 Task: Force subtitle position to 2 px.
Action: Mouse moved to (99, 11)
Screenshot: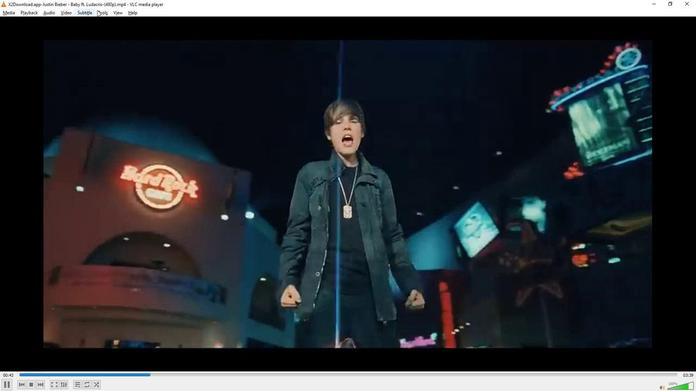 
Action: Mouse pressed left at (99, 11)
Screenshot: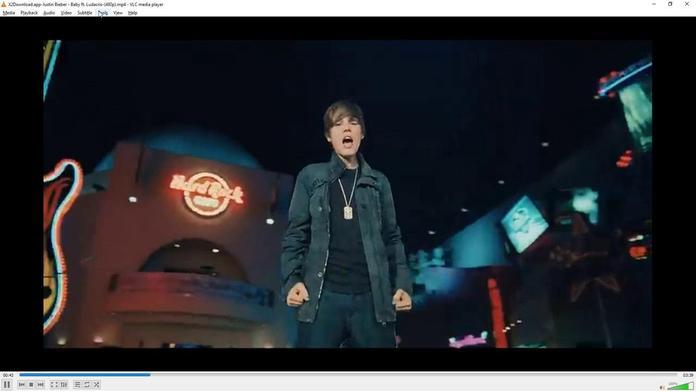 
Action: Mouse moved to (124, 99)
Screenshot: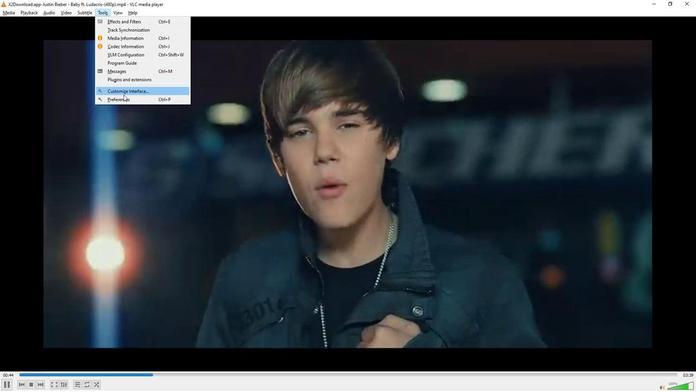
Action: Mouse pressed left at (124, 99)
Screenshot: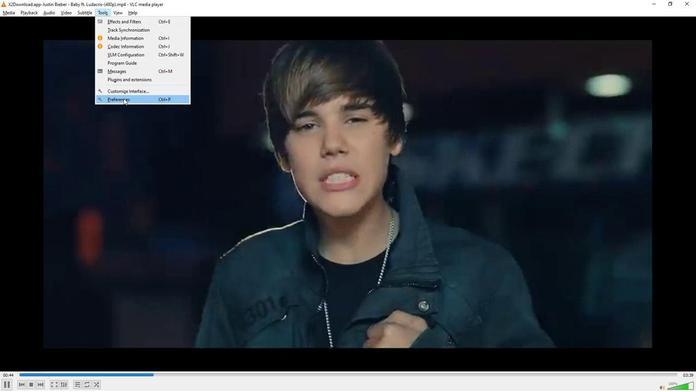 
Action: Mouse moved to (152, 102)
Screenshot: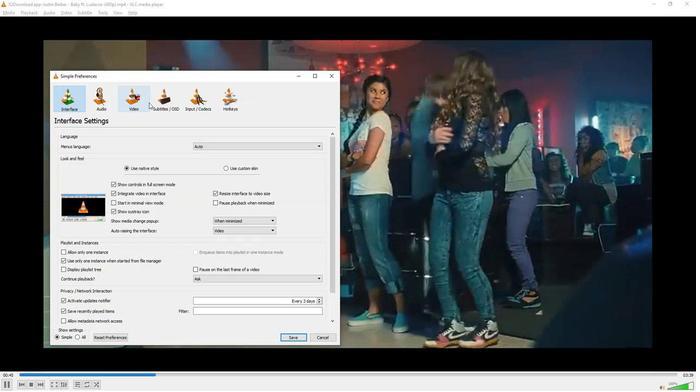 
Action: Mouse pressed left at (152, 102)
Screenshot: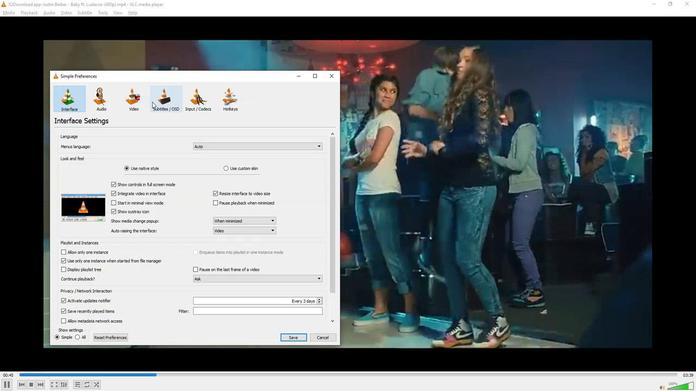 
Action: Mouse moved to (268, 258)
Screenshot: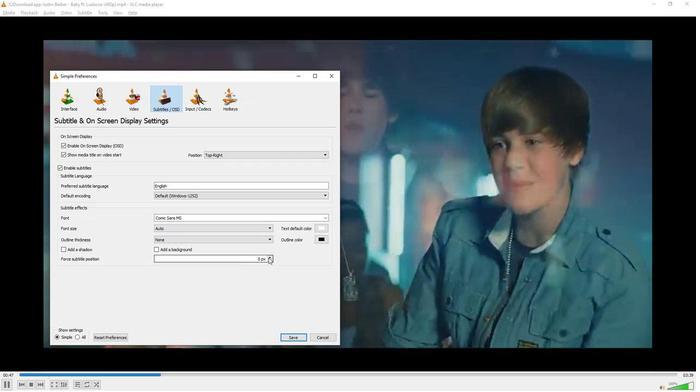 
Action: Mouse pressed left at (268, 258)
Screenshot: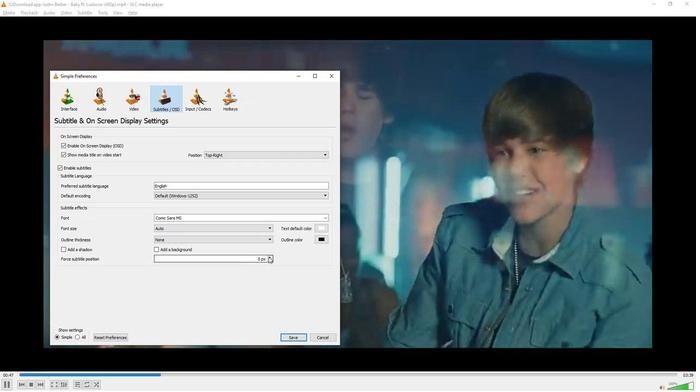 
Action: Mouse pressed left at (268, 258)
Screenshot: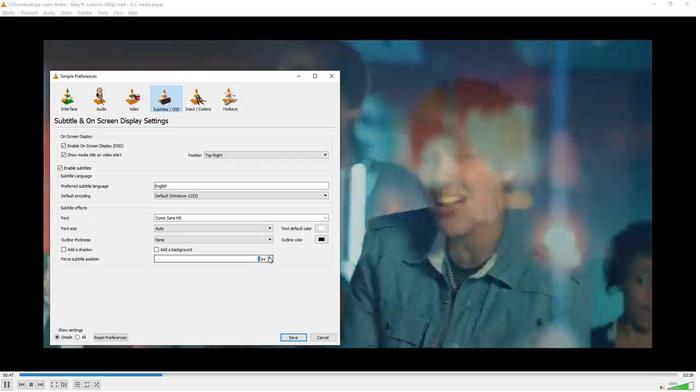 
Action: Mouse moved to (248, 275)
Screenshot: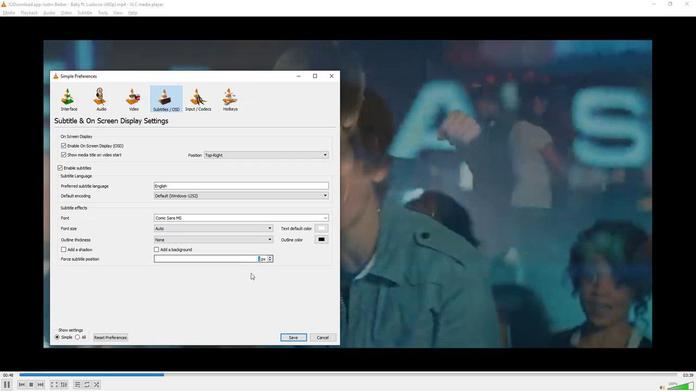 
Action: Mouse pressed left at (248, 275)
Screenshot: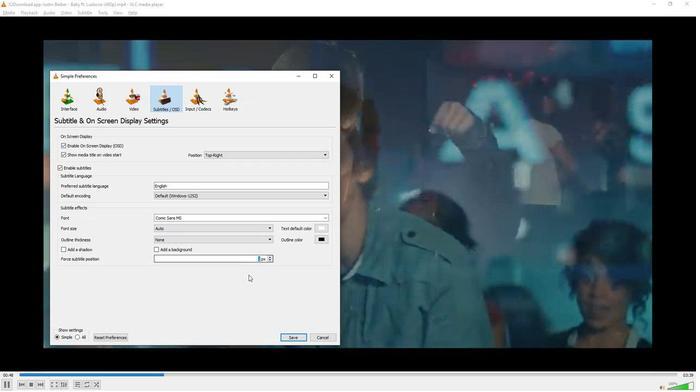 
Action: Mouse moved to (248, 275)
Screenshot: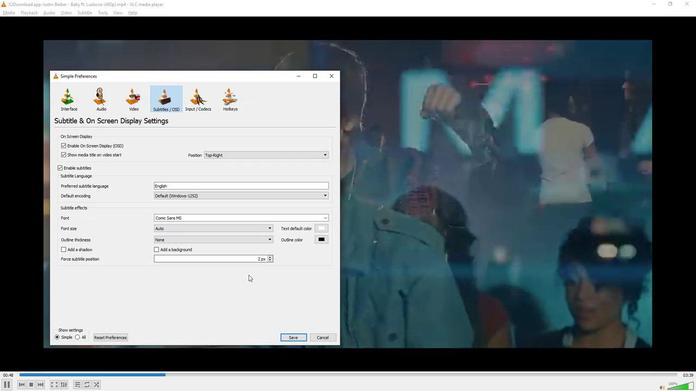 
